 Task: Display event times in my local time zone.
Action: Mouse moved to (930, 308)
Screenshot: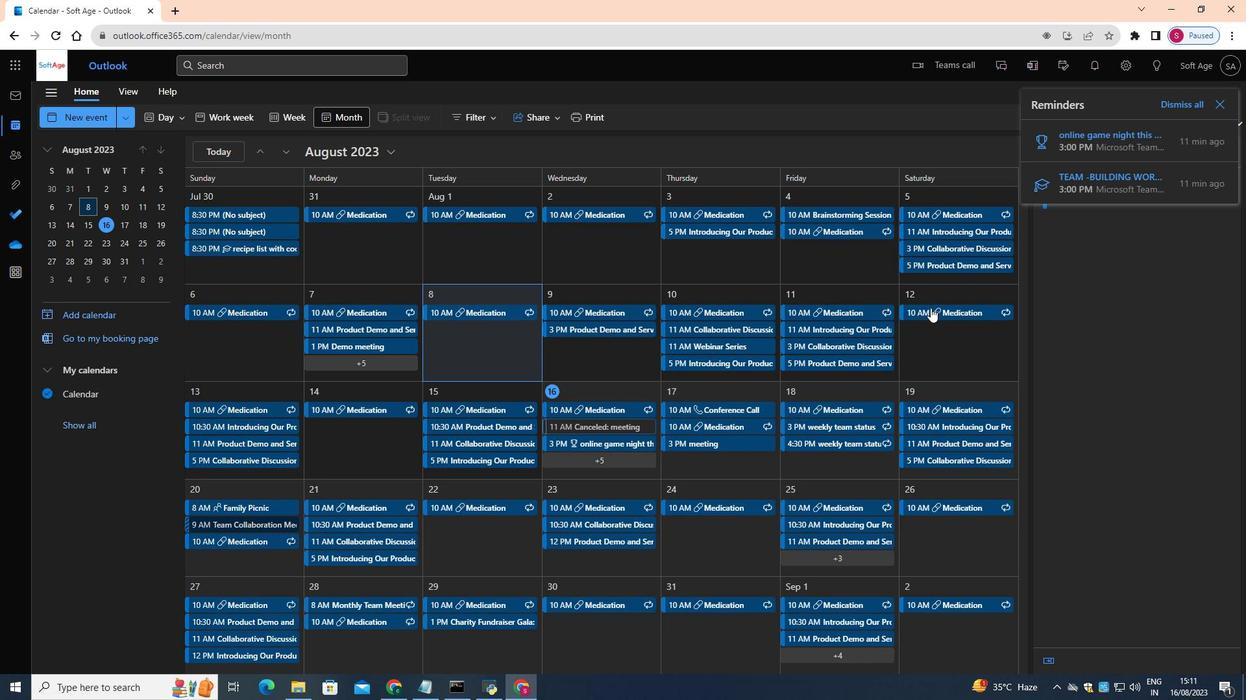 
Action: Mouse pressed left at (930, 308)
Screenshot: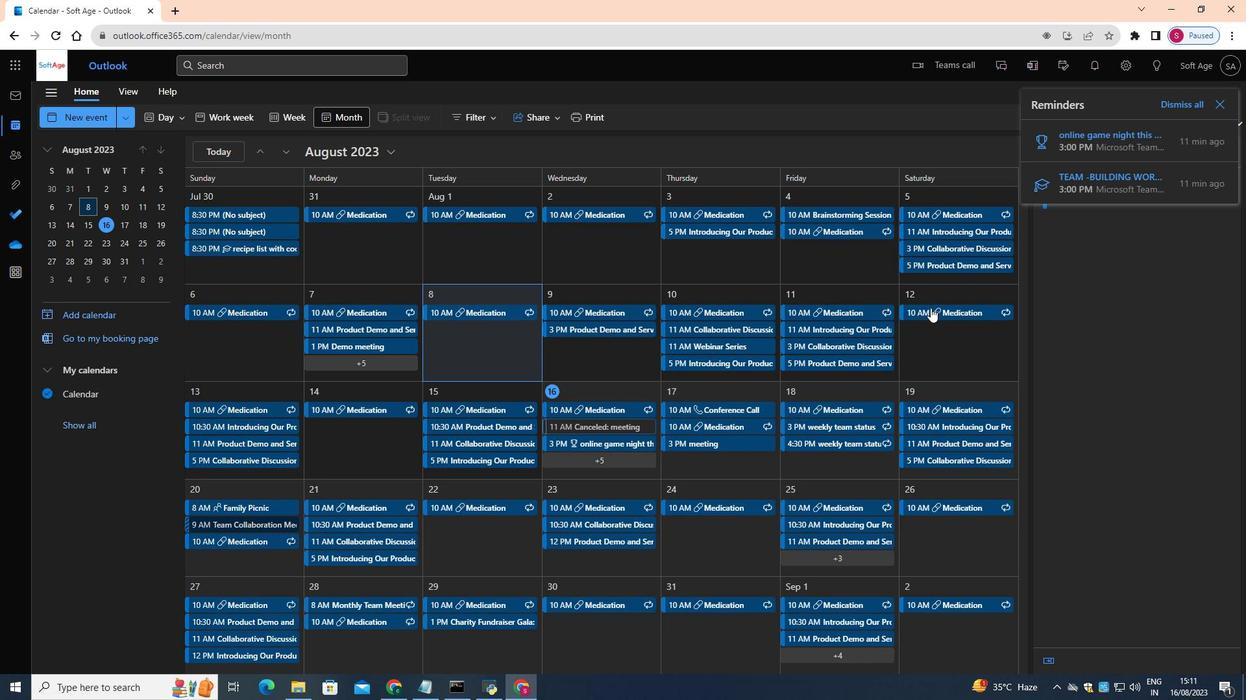 
Action: Mouse moved to (784, 295)
Screenshot: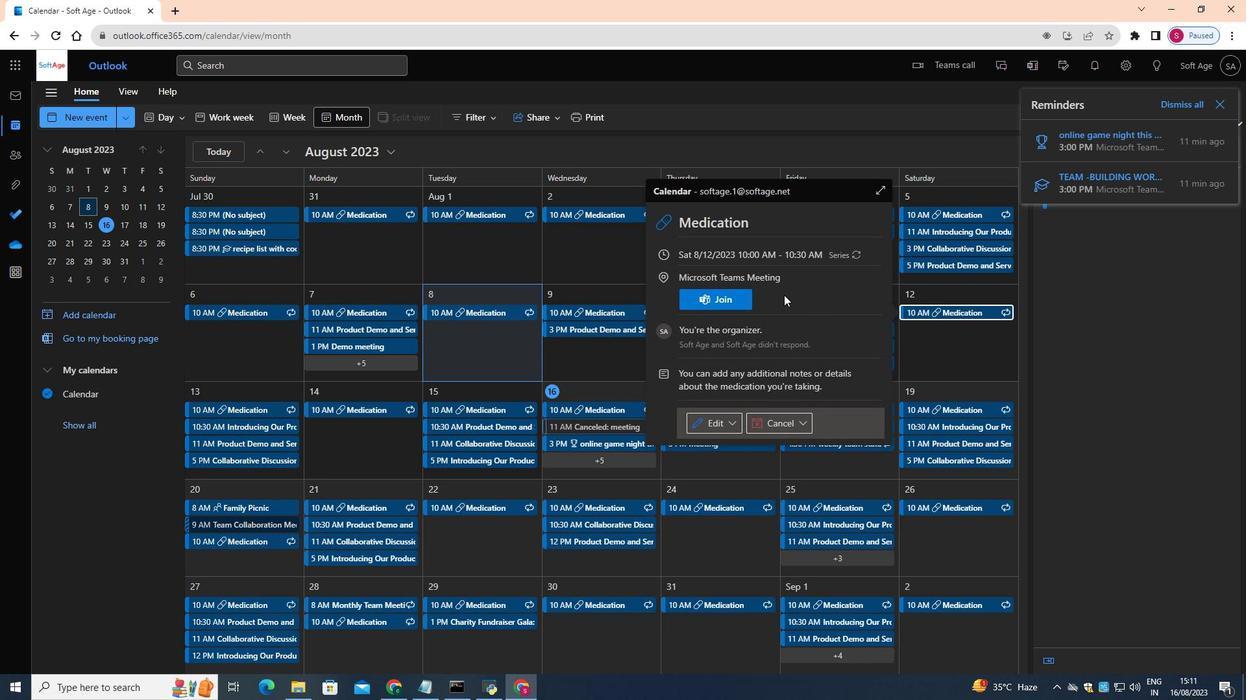 
Action: Mouse pressed left at (784, 295)
Screenshot: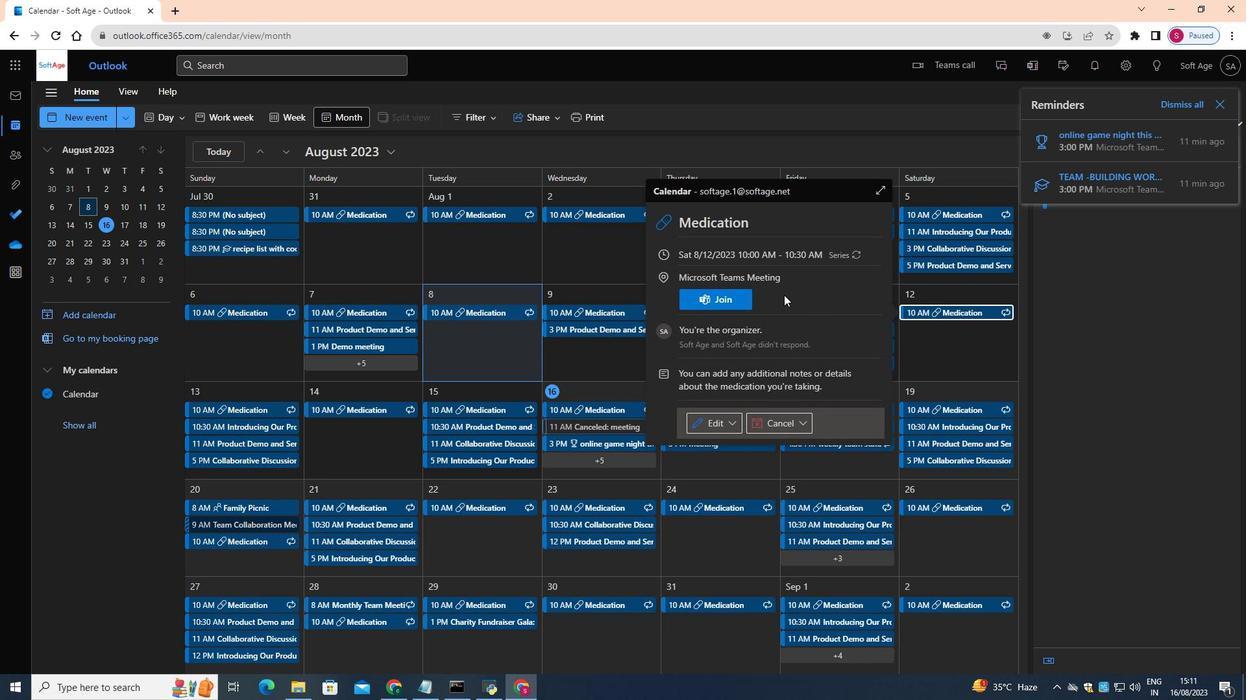 
Action: Mouse moved to (932, 335)
Screenshot: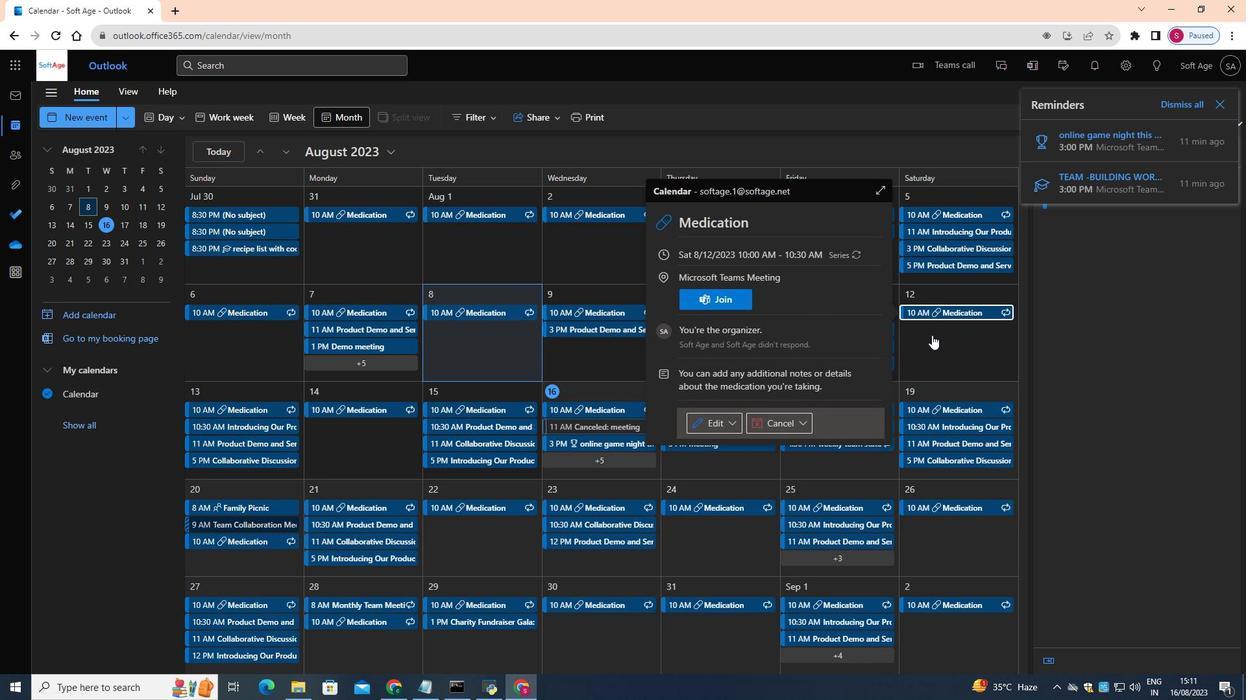 
Action: Mouse pressed left at (932, 335)
Screenshot: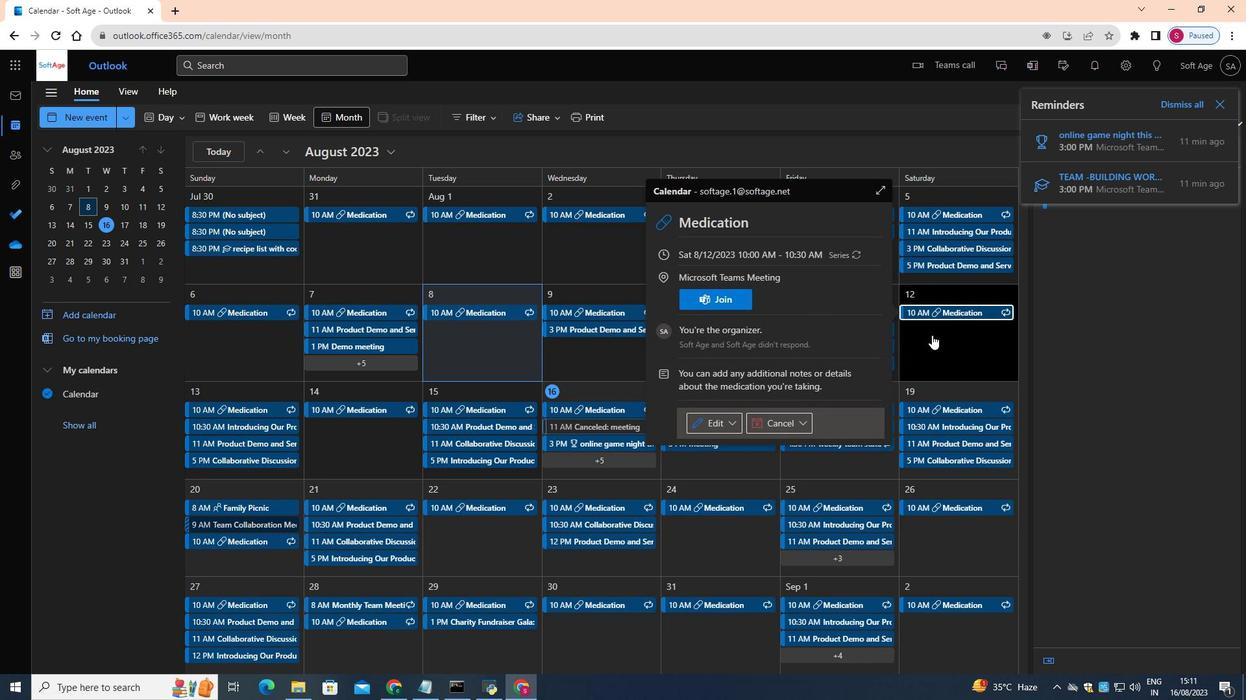 
Action: Mouse moved to (948, 327)
Screenshot: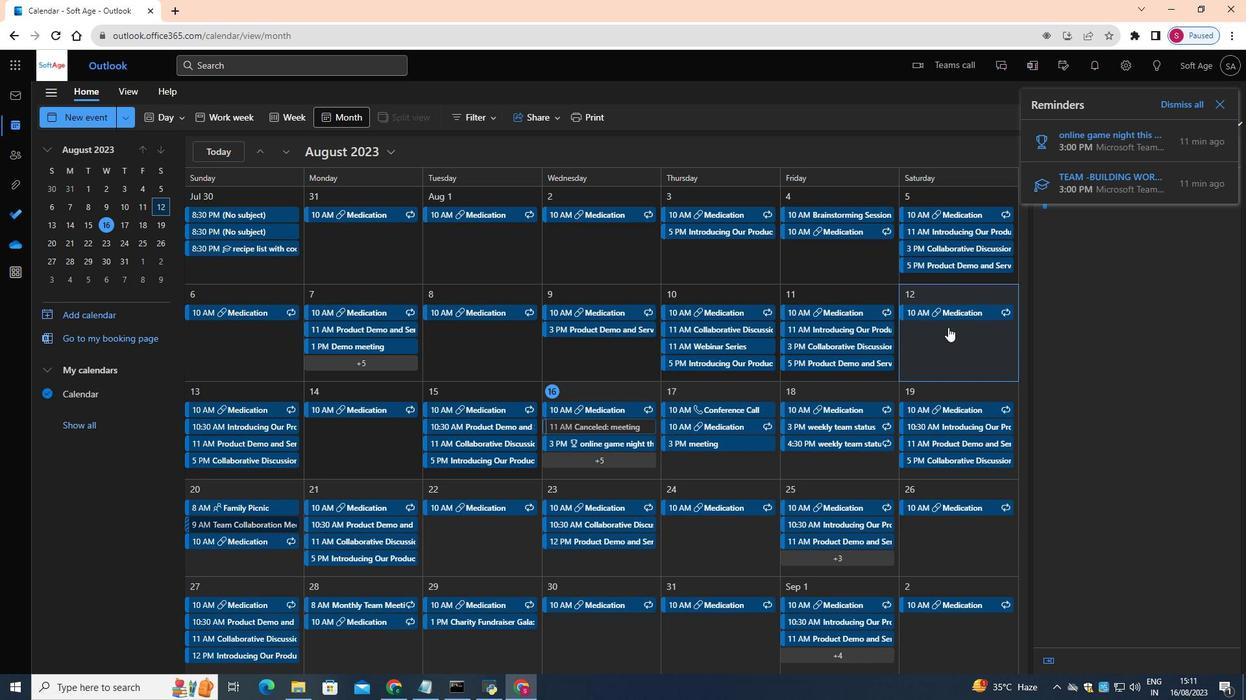 
Action: Mouse pressed left at (948, 327)
Screenshot: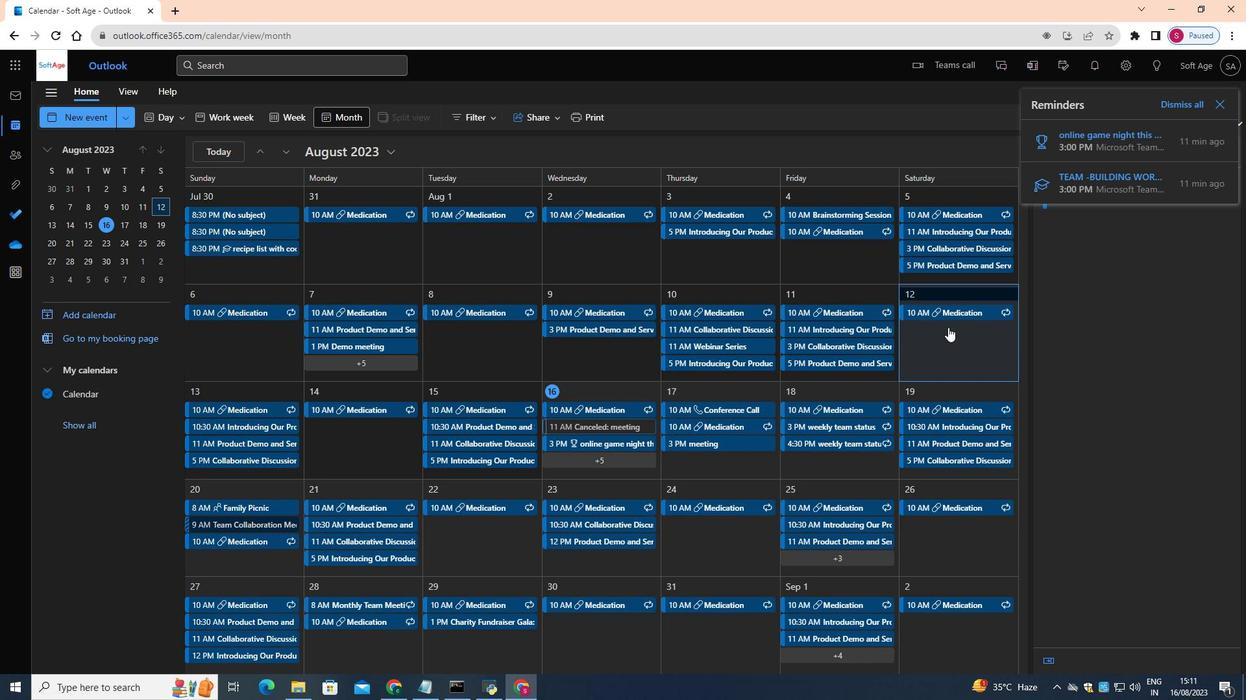 
Action: Mouse pressed left at (948, 327)
Screenshot: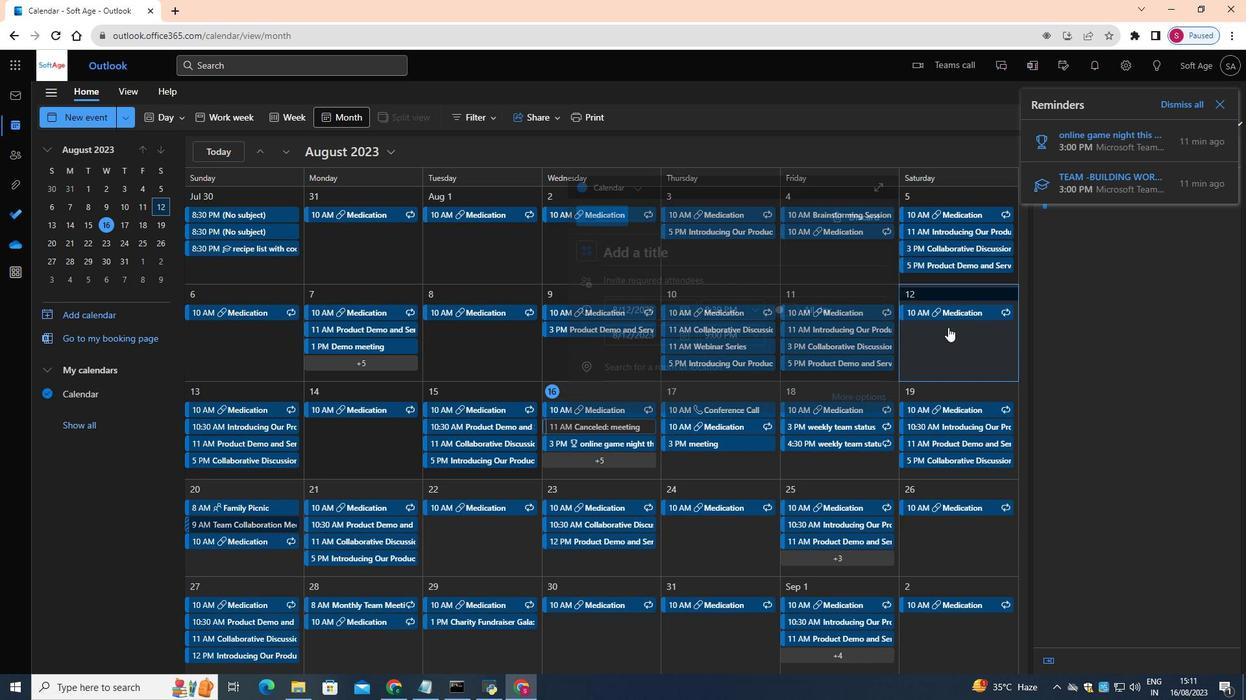 
Action: Mouse moved to (581, 260)
Screenshot: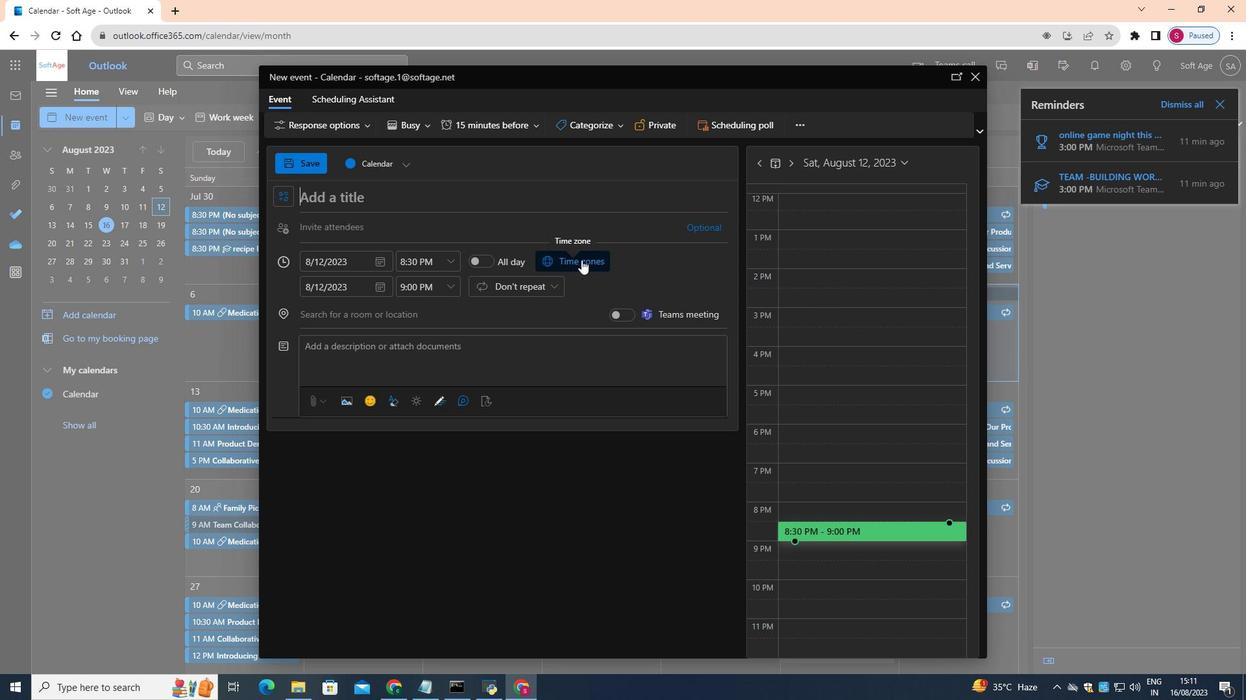 
Action: Mouse pressed left at (581, 260)
Screenshot: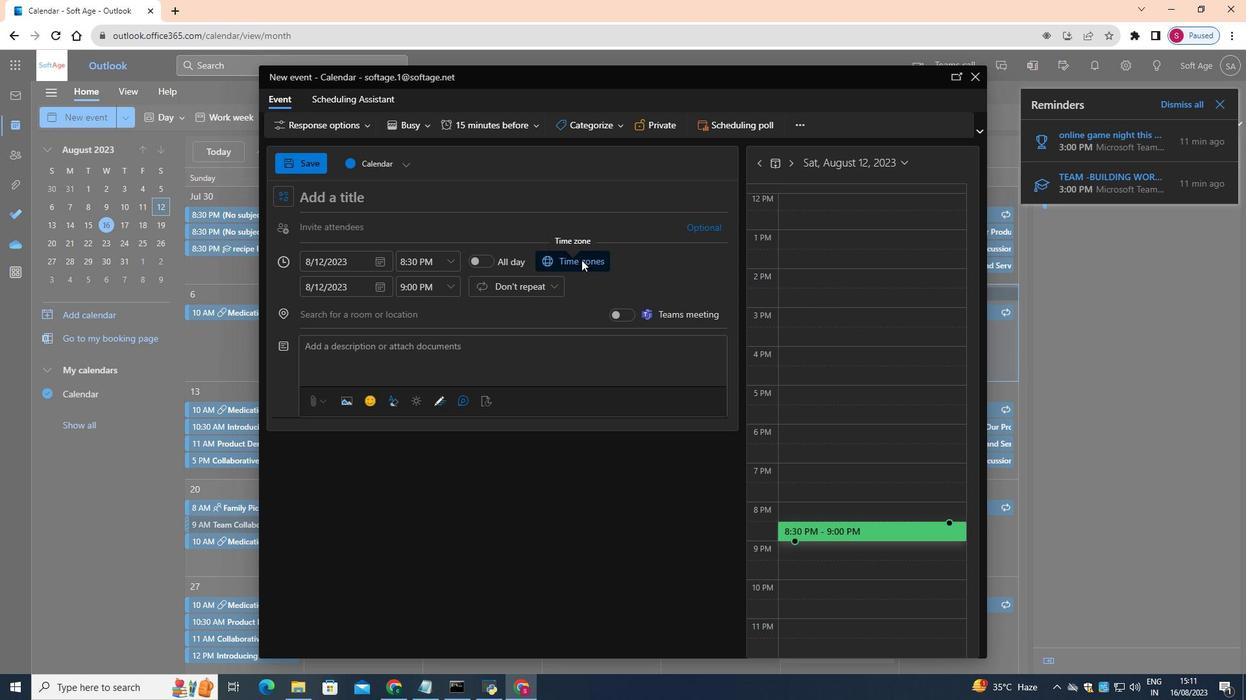 
Action: Mouse moved to (590, 256)
Screenshot: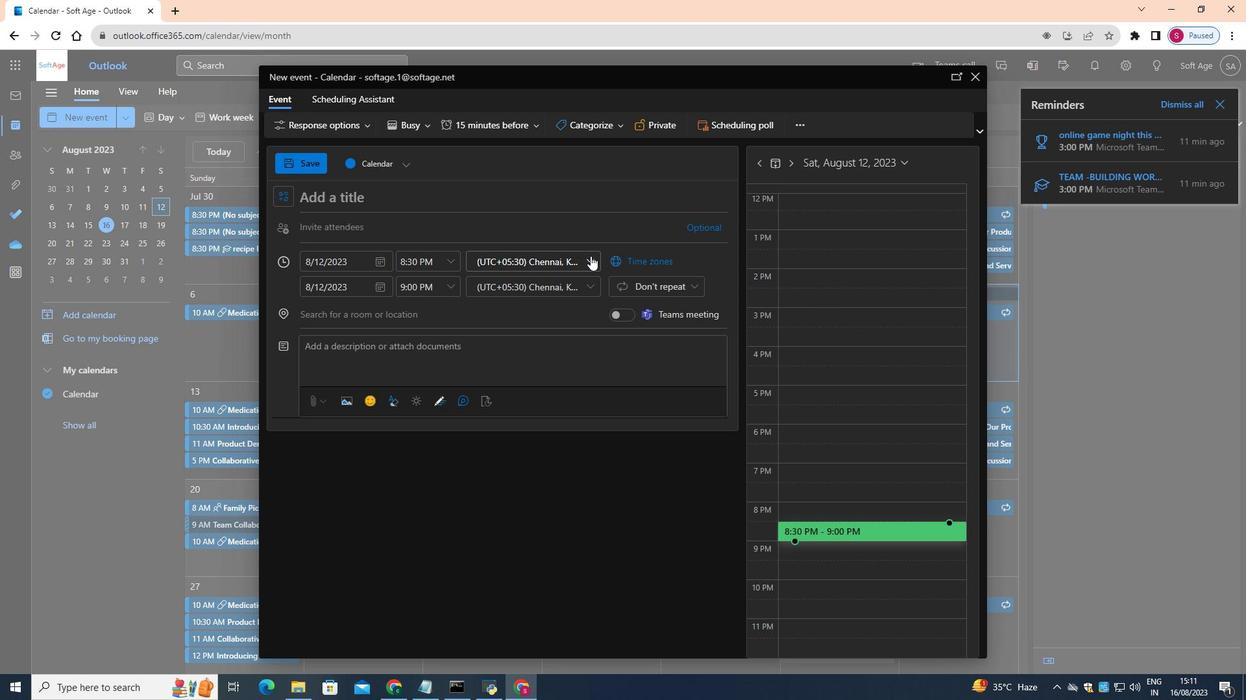 
Action: Mouse pressed left at (590, 256)
Screenshot: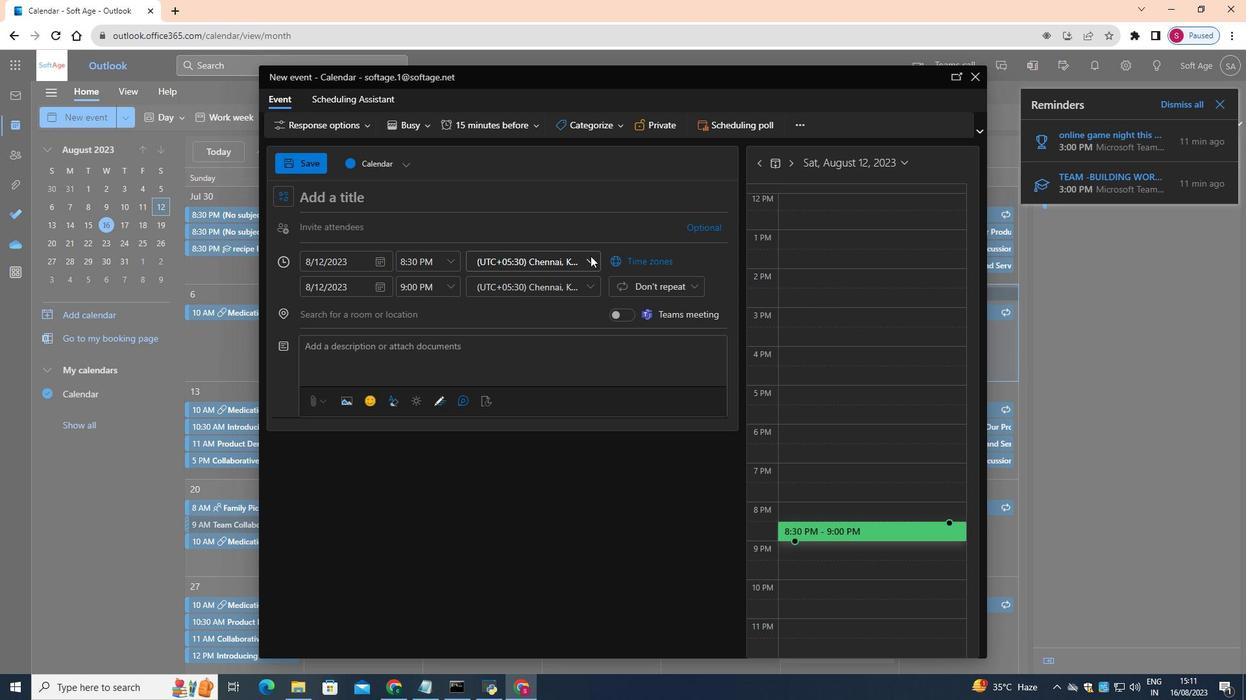 
Action: Mouse moved to (543, 347)
Screenshot: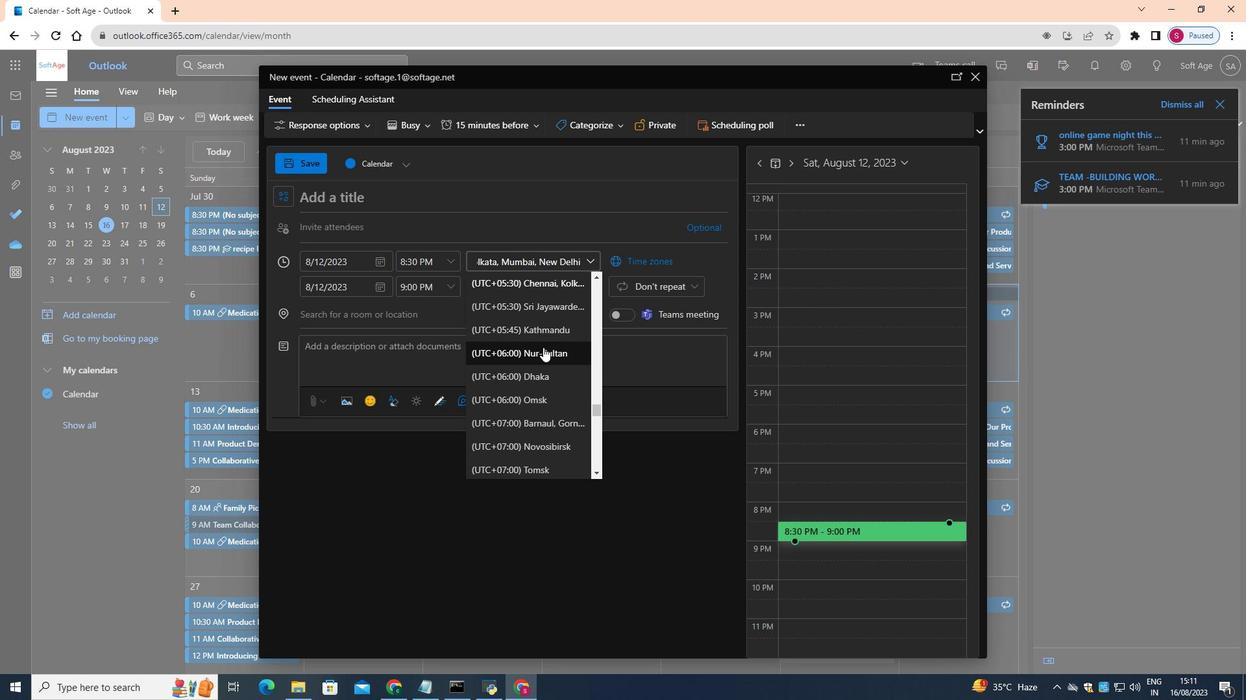 
Action: Mouse pressed left at (543, 347)
Screenshot: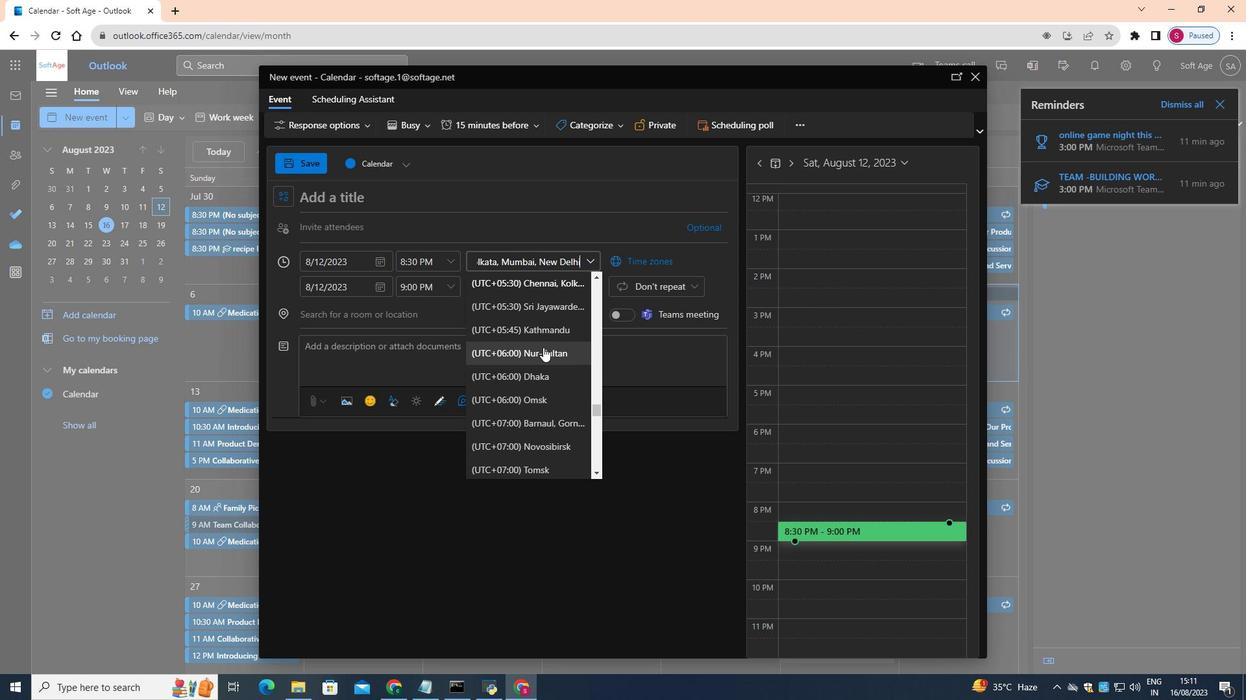 
Action: Mouse moved to (577, 361)
Screenshot: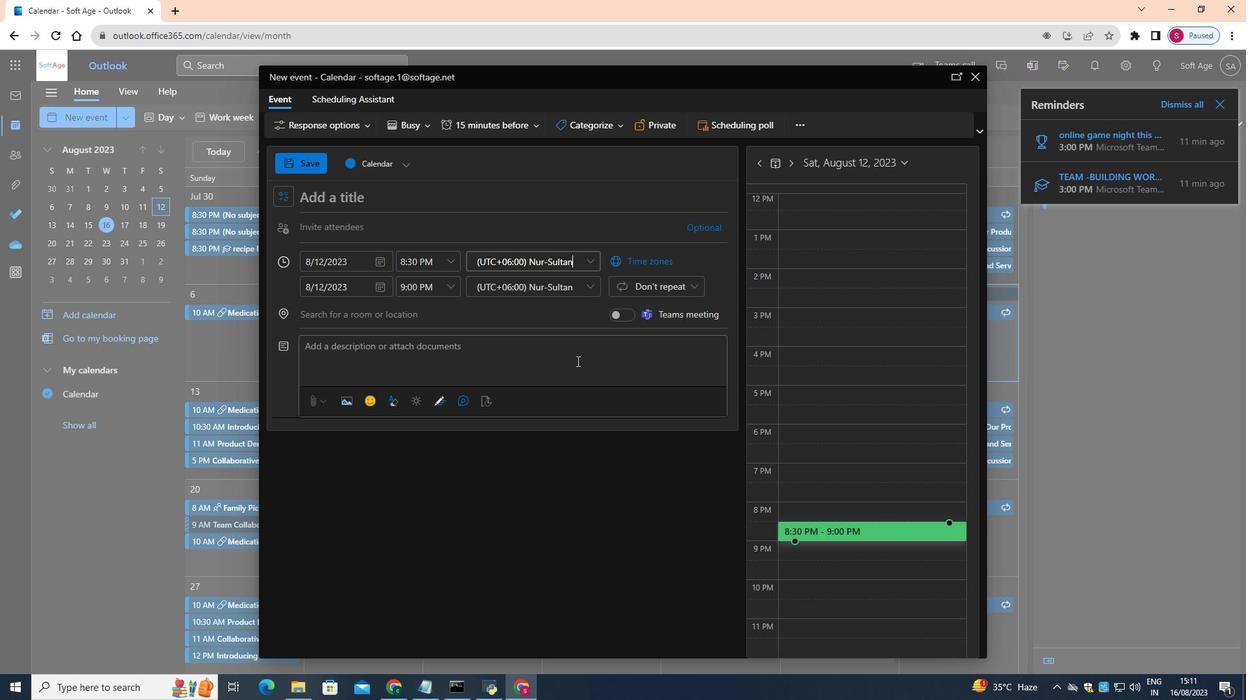 
